 Task: Sort the products by relevance.
Action: Mouse moved to (16, 299)
Screenshot: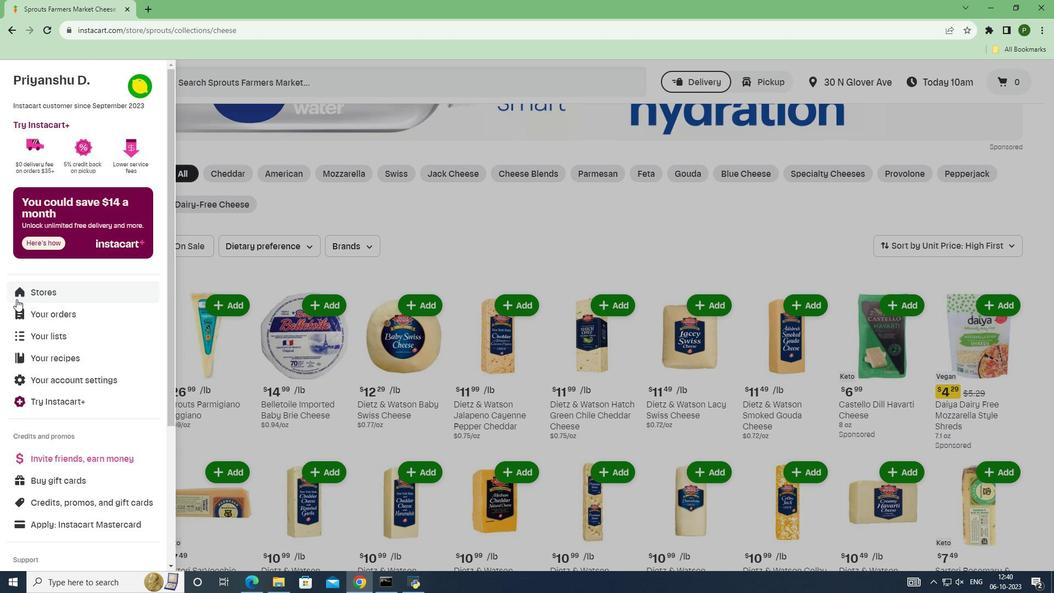 
Action: Mouse pressed left at (16, 299)
Screenshot: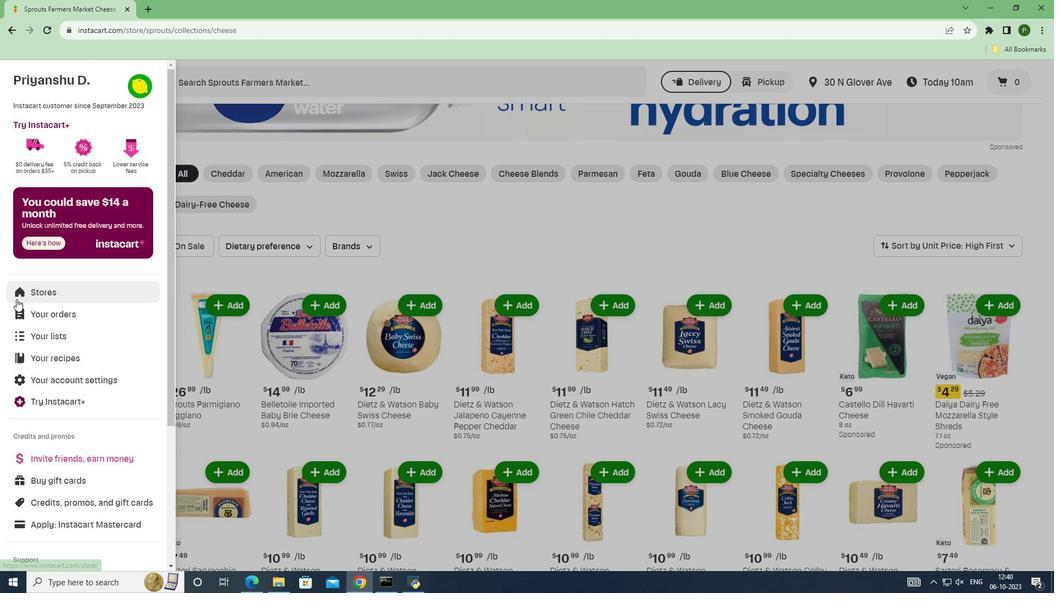
Action: Mouse moved to (246, 129)
Screenshot: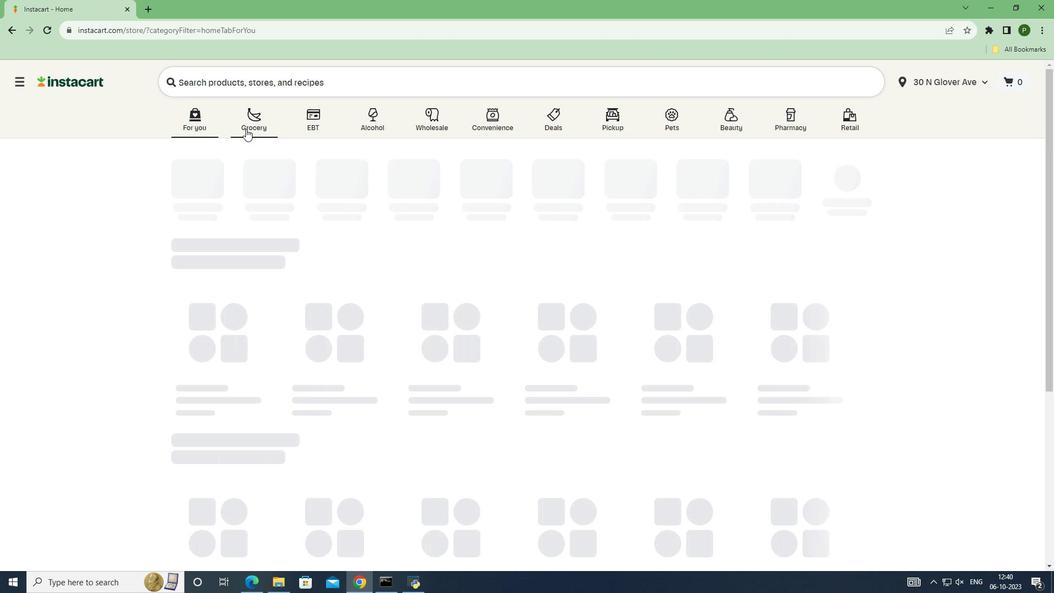 
Action: Mouse pressed left at (246, 129)
Screenshot: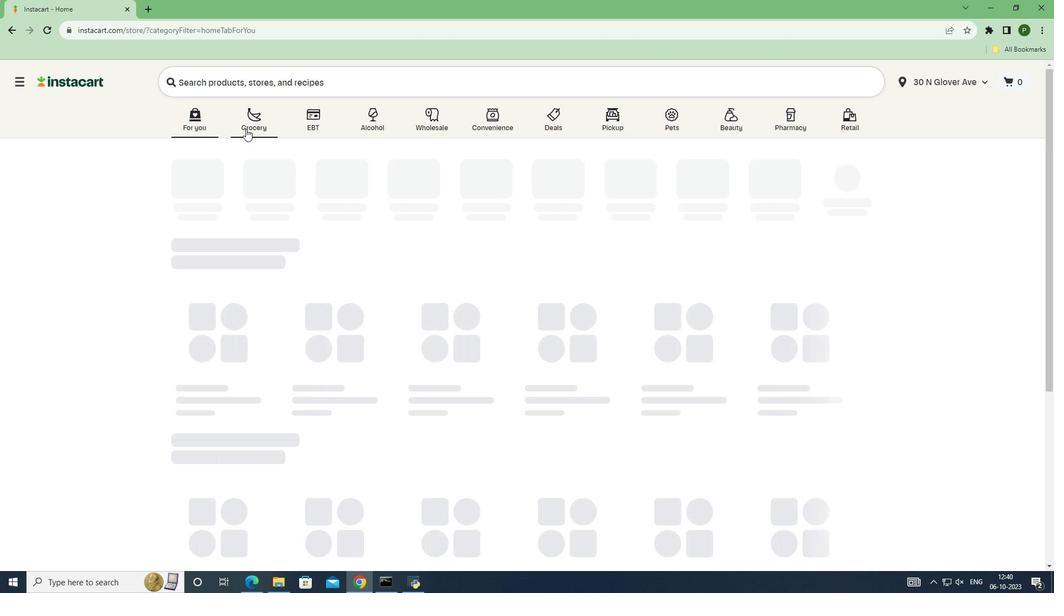 
Action: Mouse moved to (677, 248)
Screenshot: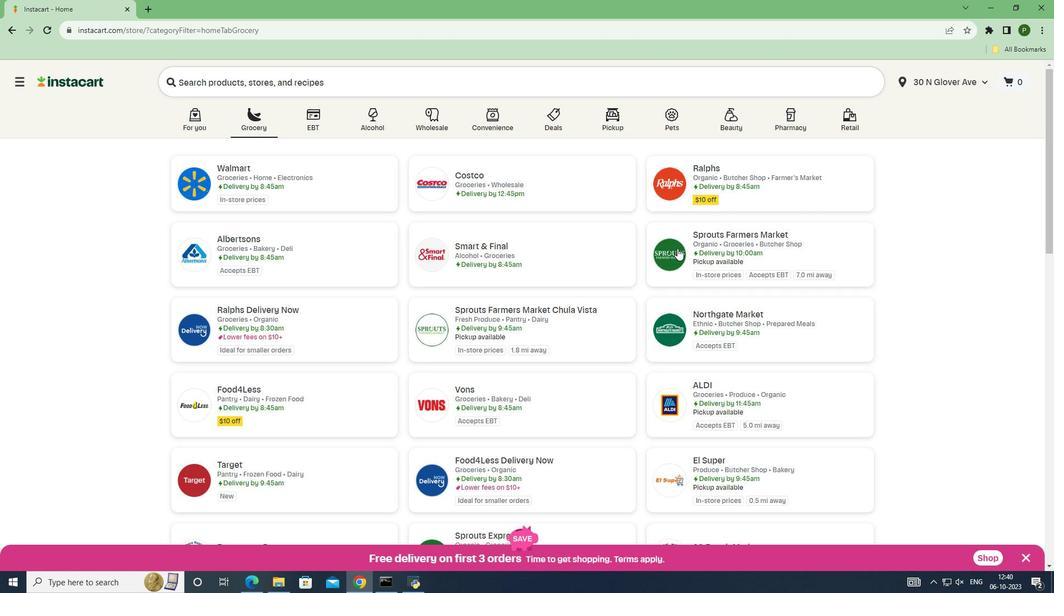 
Action: Mouse pressed left at (677, 248)
Screenshot: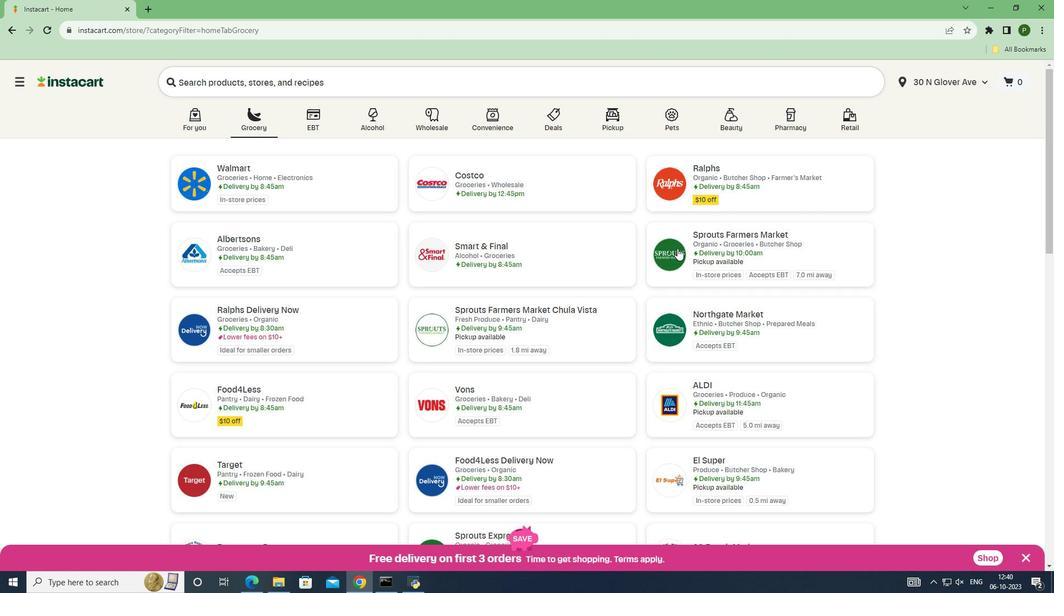 
Action: Mouse moved to (41, 351)
Screenshot: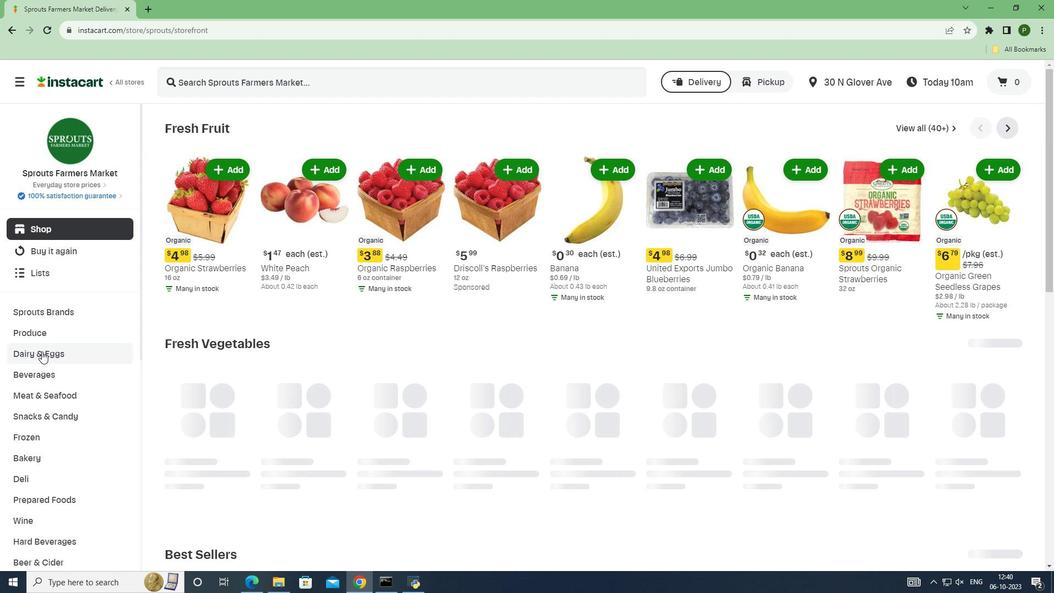 
Action: Mouse pressed left at (41, 351)
Screenshot: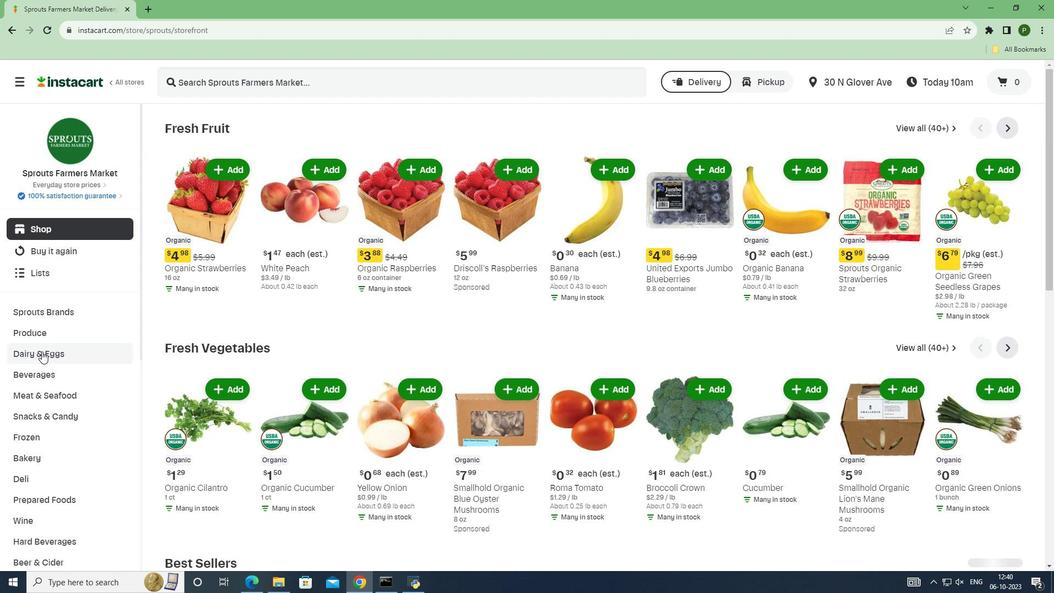 
Action: Mouse moved to (47, 397)
Screenshot: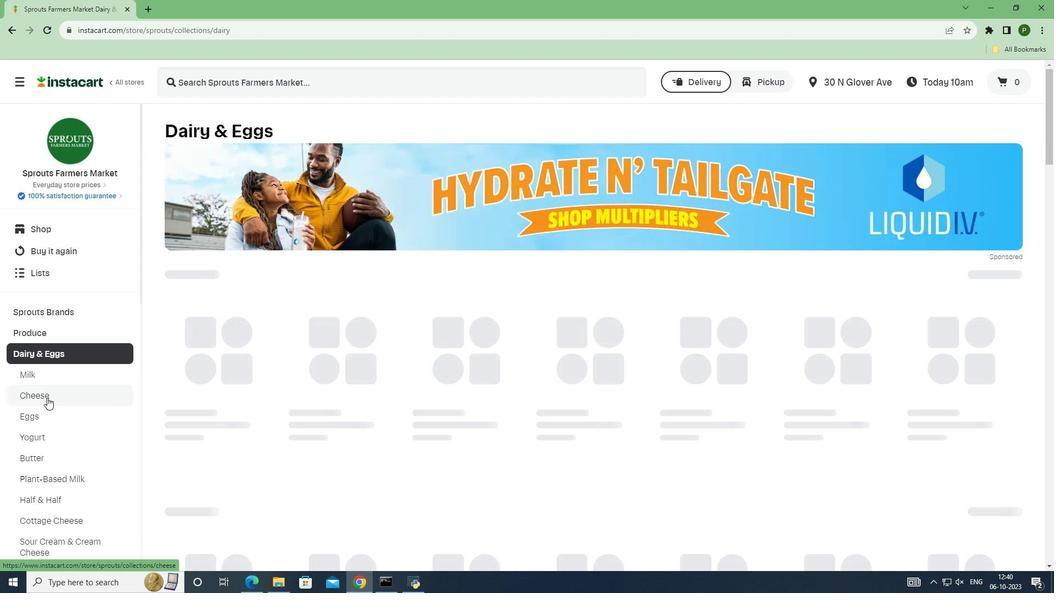 
Action: Mouse pressed left at (47, 397)
Screenshot: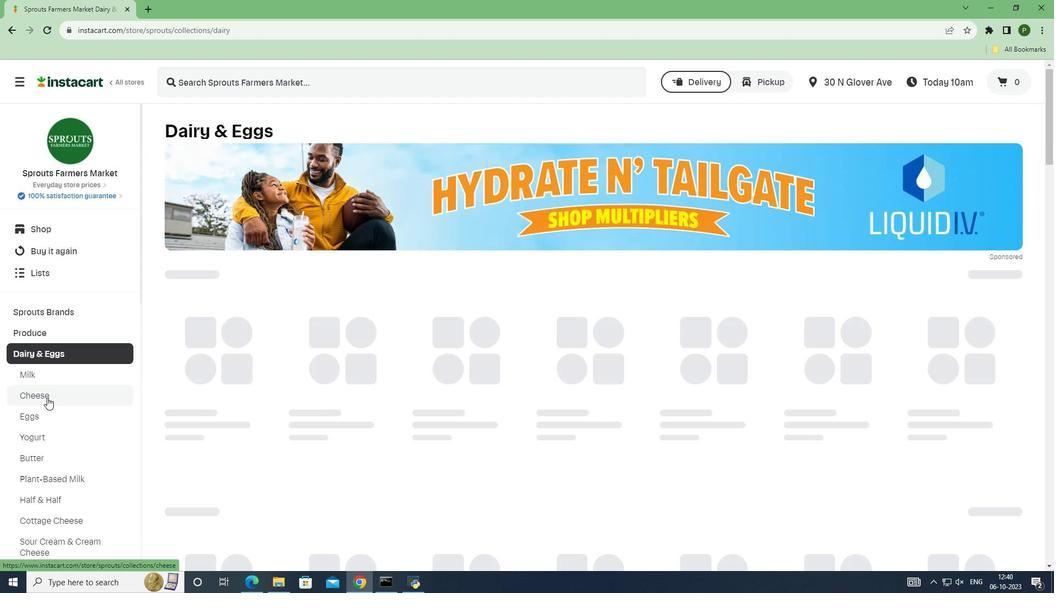 
Action: Mouse moved to (931, 351)
Screenshot: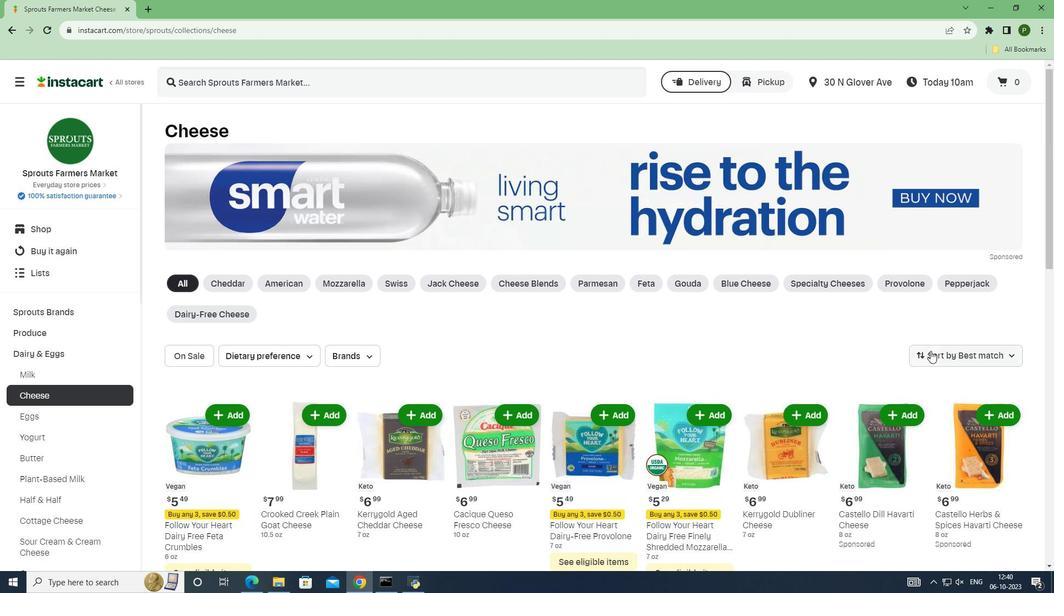 
Action: Mouse pressed left at (931, 351)
Screenshot: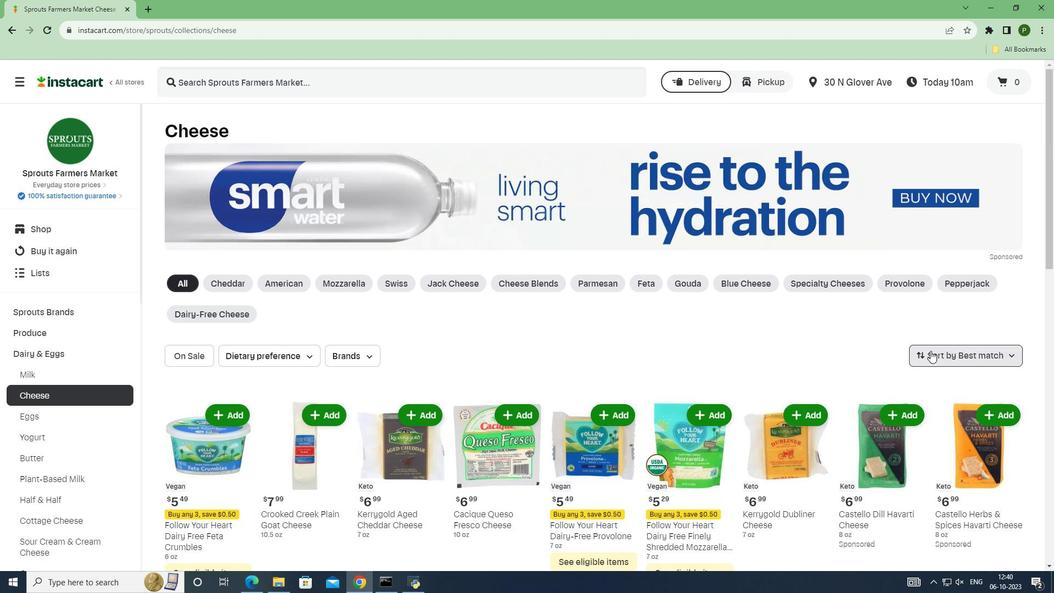 
Action: Mouse moved to (941, 520)
Screenshot: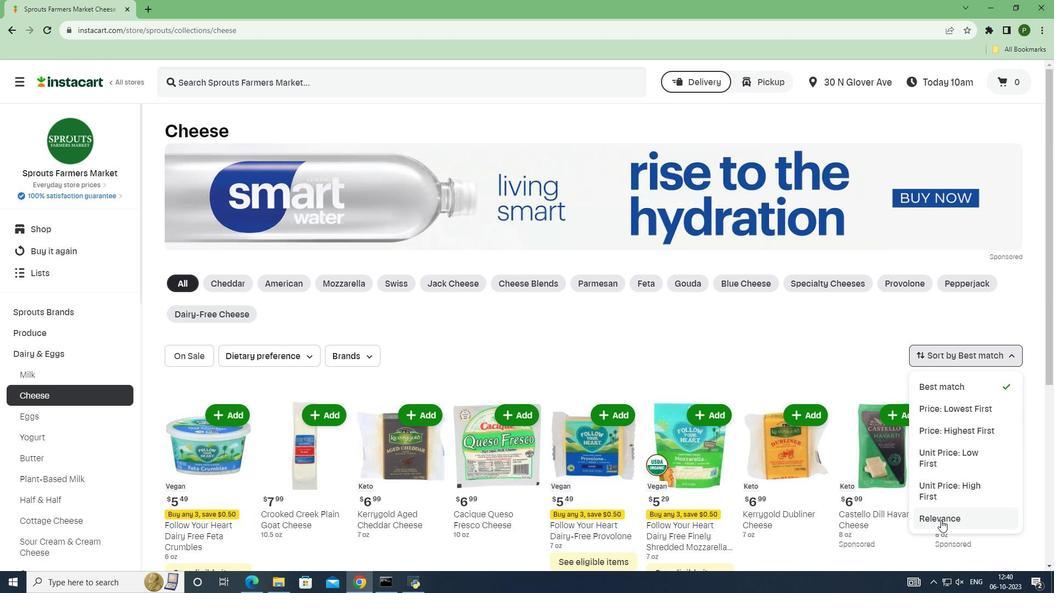 
Action: Mouse pressed left at (941, 520)
Screenshot: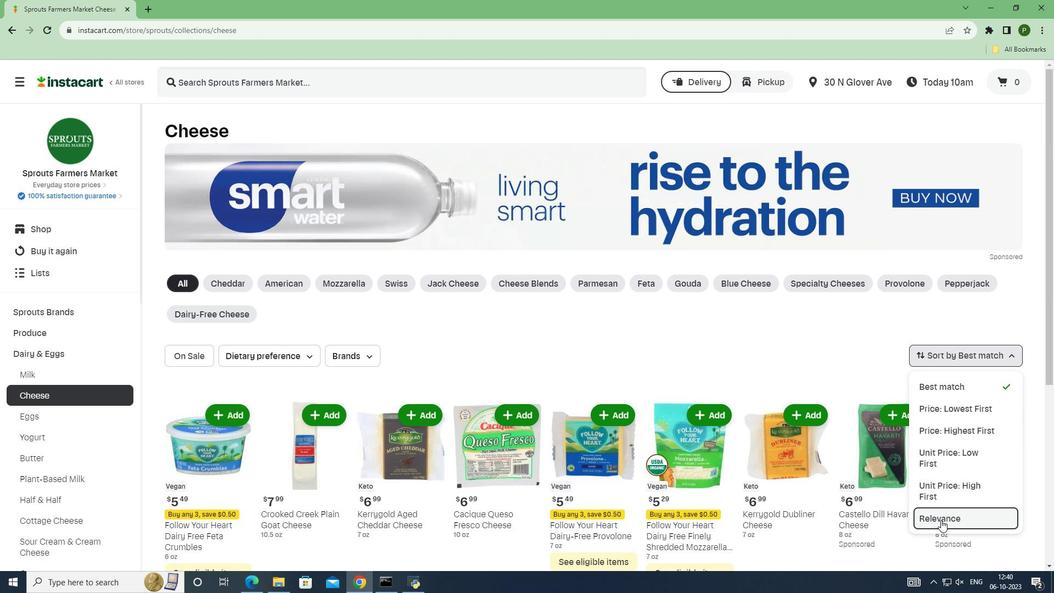
Action: Mouse moved to (814, 357)
Screenshot: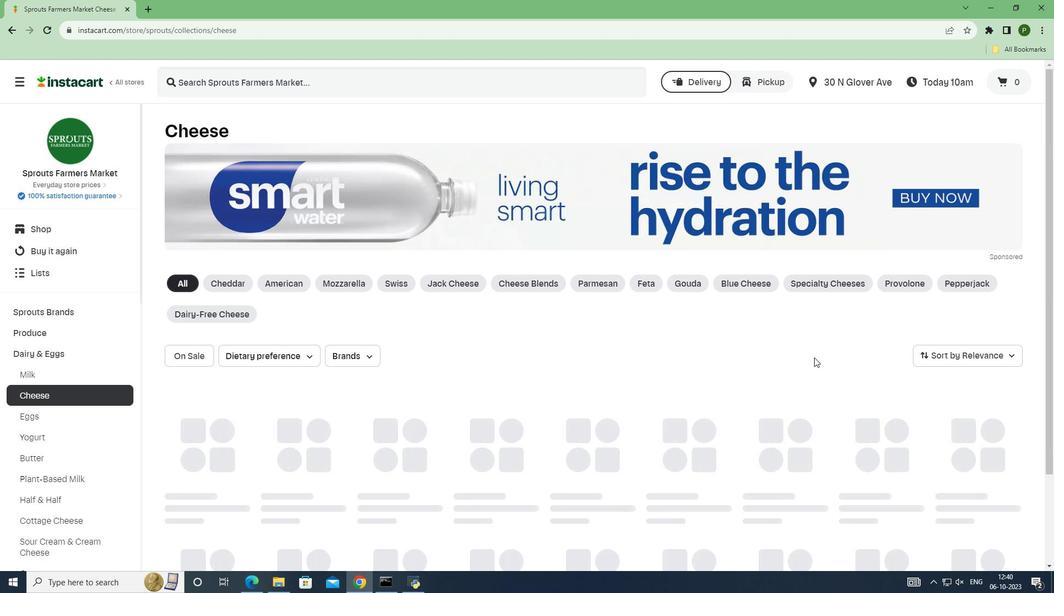 
Action: Mouse scrolled (814, 357) with delta (0, 0)
Screenshot: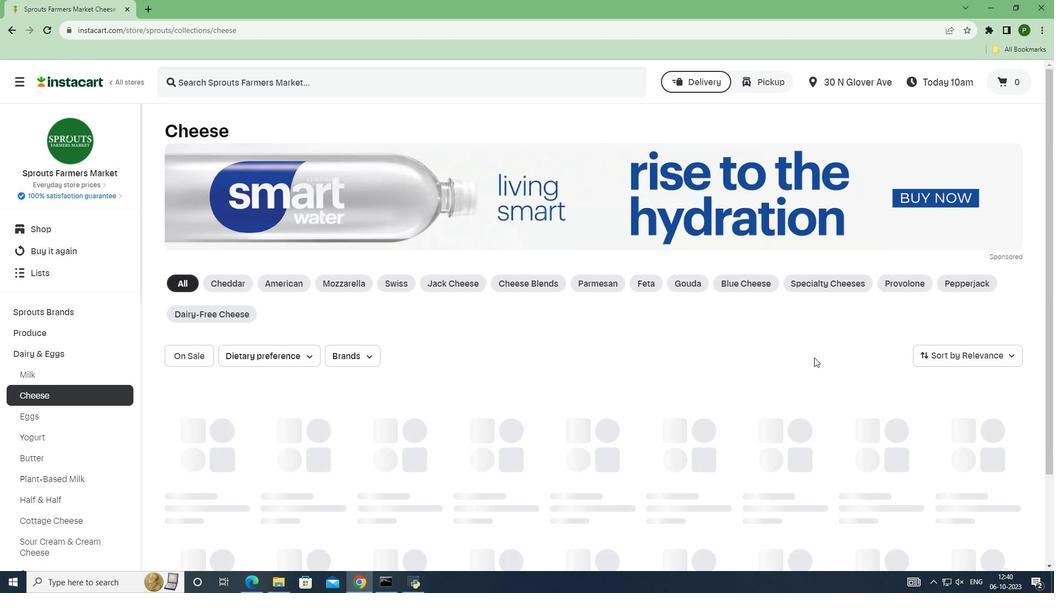 
Action: Mouse moved to (814, 357)
Screenshot: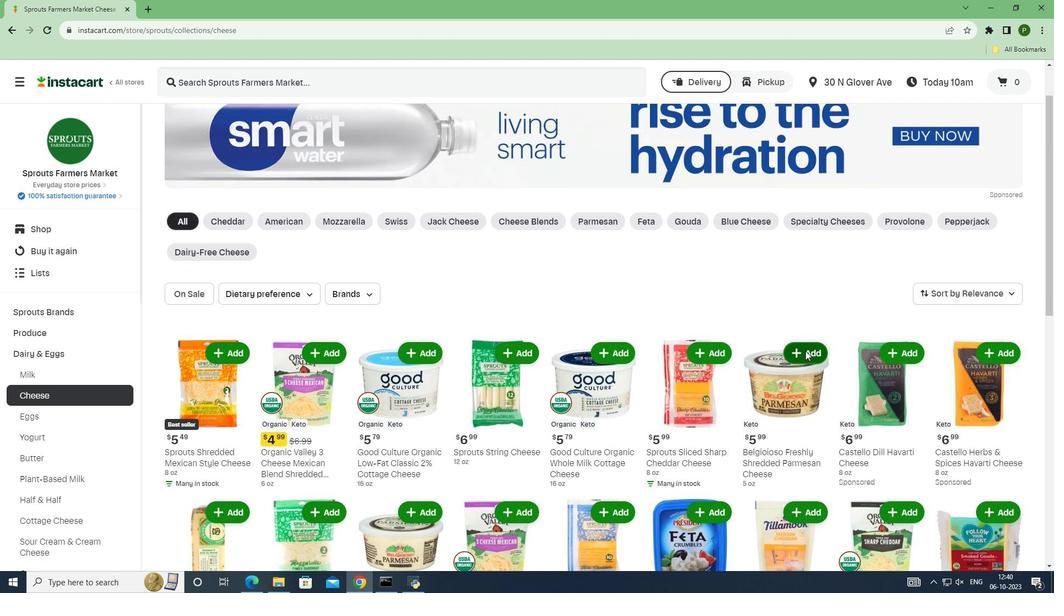 
Action: Mouse scrolled (814, 357) with delta (0, 0)
Screenshot: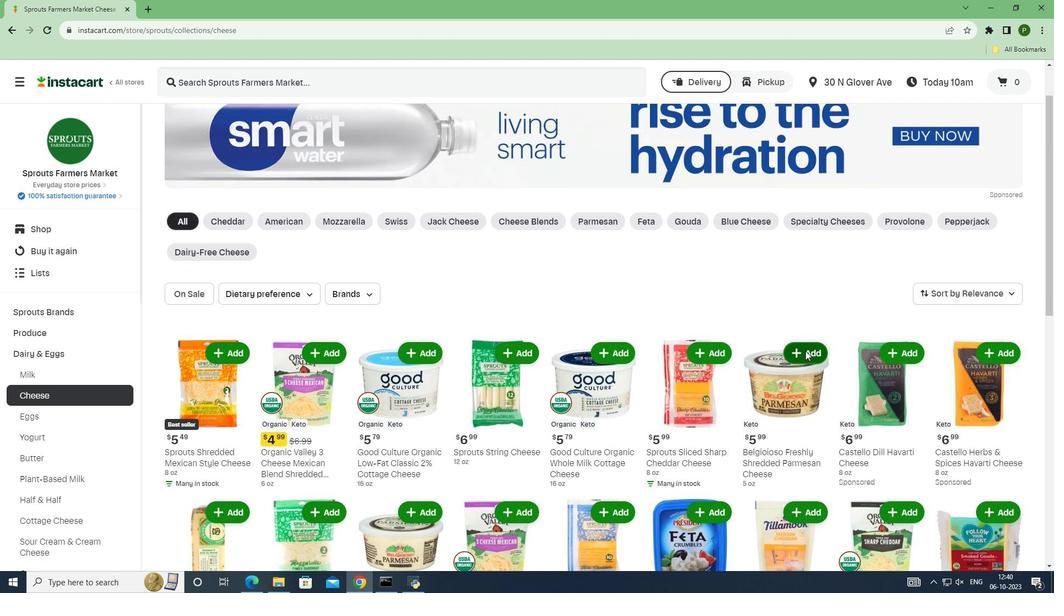 
Action: Mouse moved to (803, 348)
Screenshot: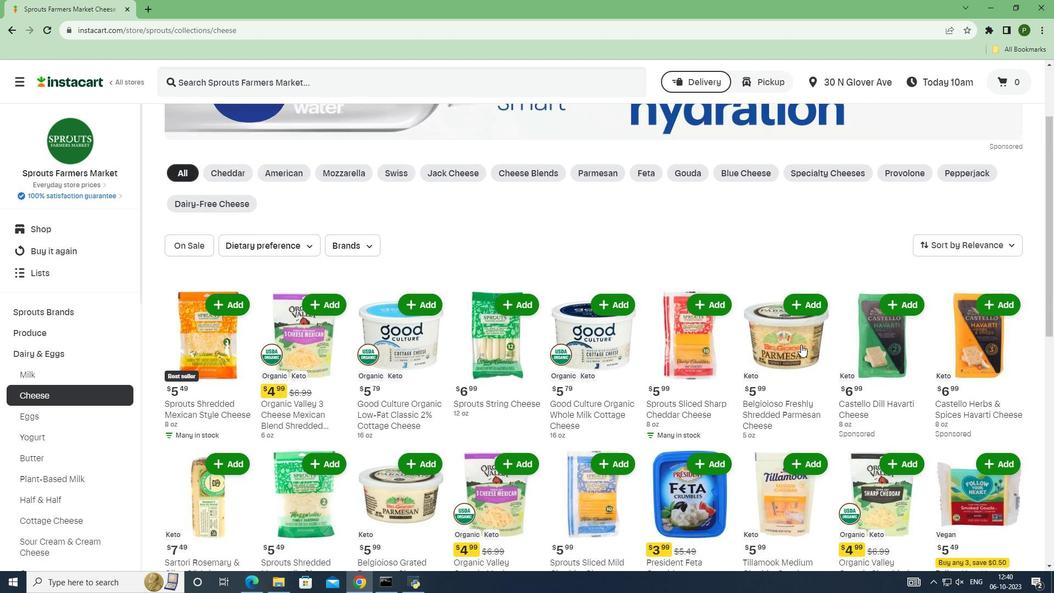 
Action: Mouse scrolled (803, 347) with delta (0, 0)
Screenshot: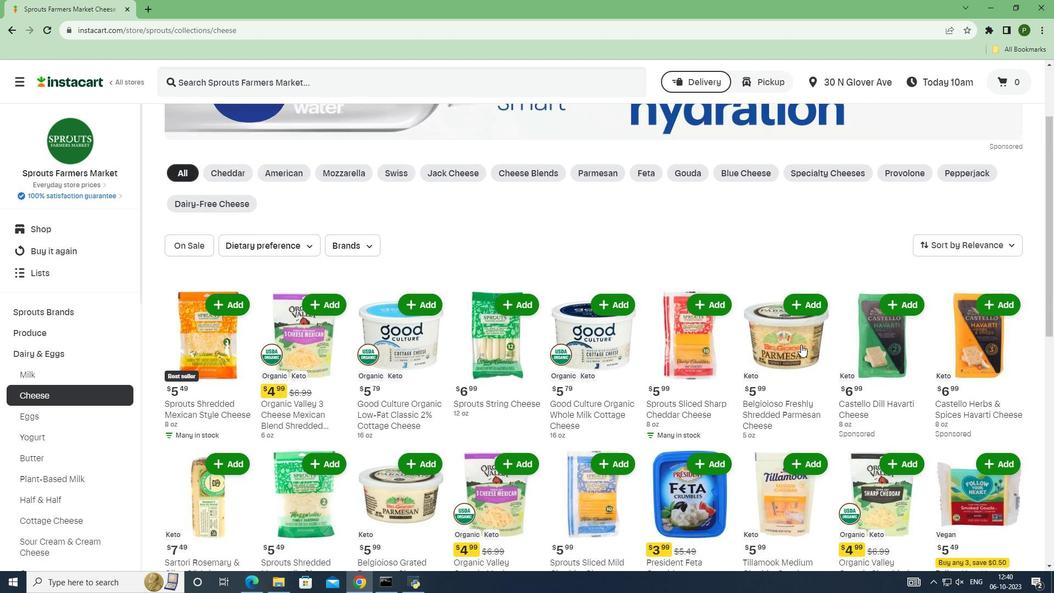 
Action: Mouse moved to (799, 341)
Screenshot: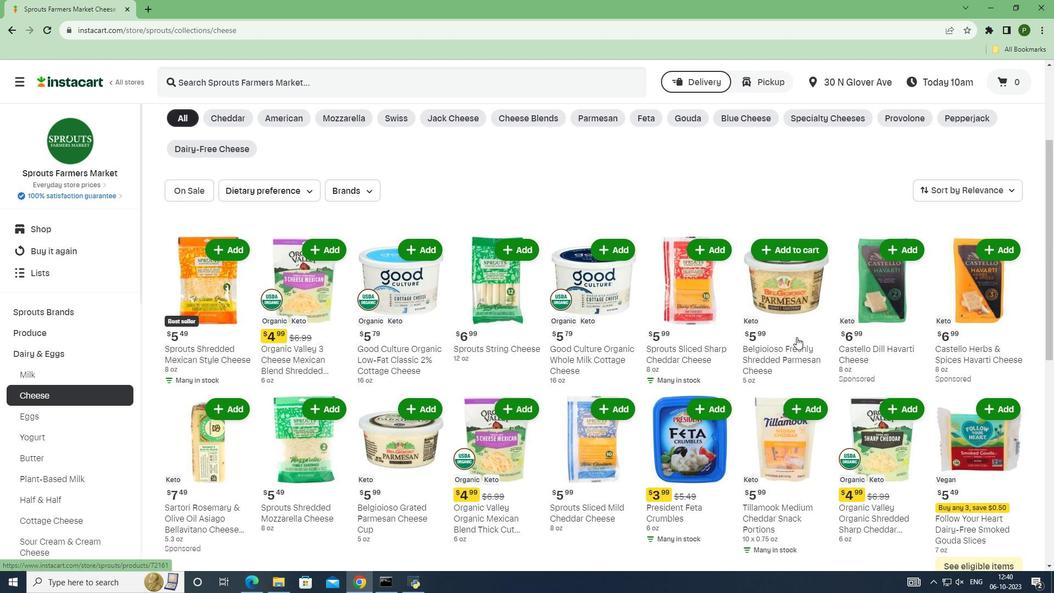 
Action: Mouse scrolled (799, 341) with delta (0, 0)
Screenshot: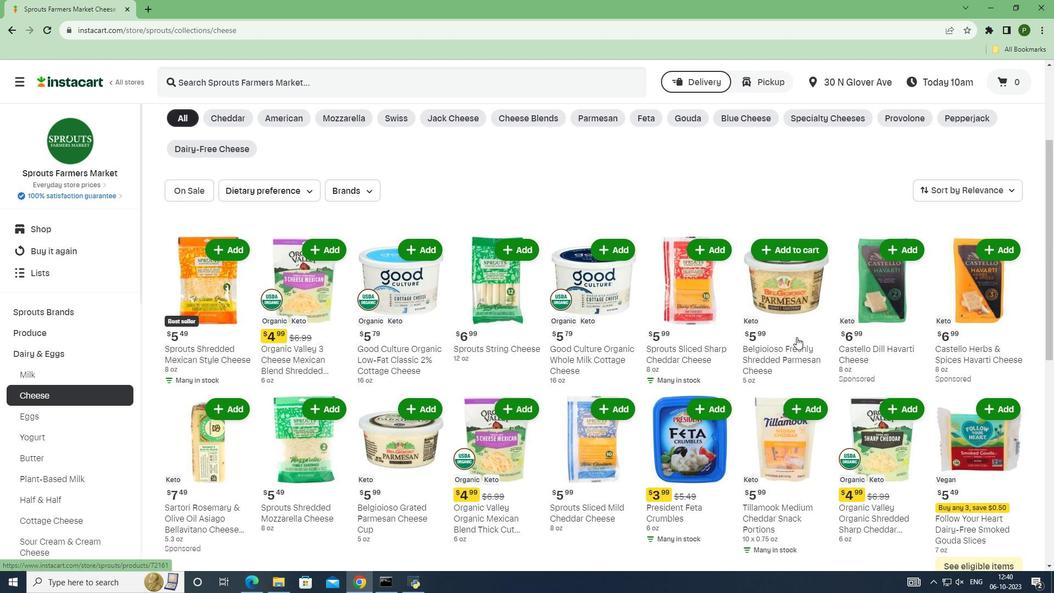 
Action: Mouse moved to (797, 336)
Screenshot: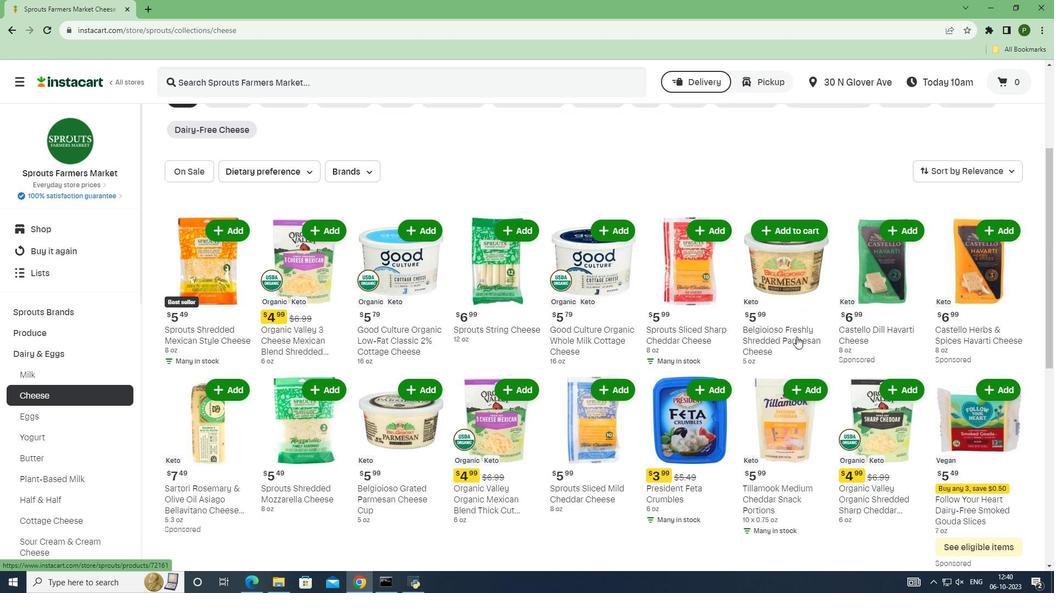 
